 Task: Use the formula "Z.TEST" in spreadsheet "Project portfolio".
Action: Mouse moved to (120, 89)
Screenshot: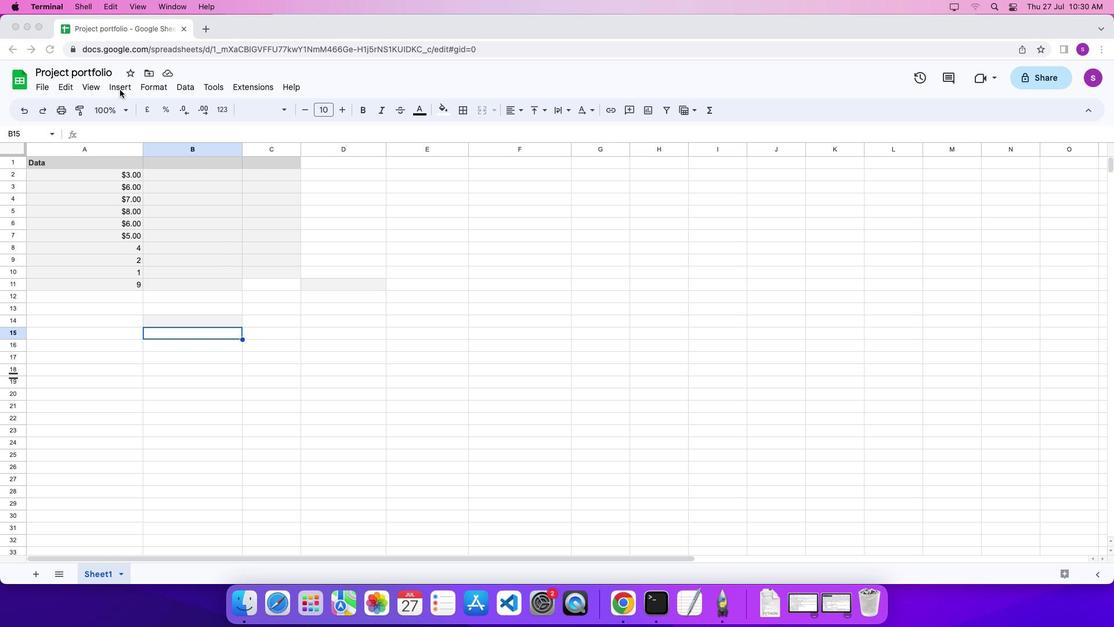 
Action: Mouse pressed left at (120, 89)
Screenshot: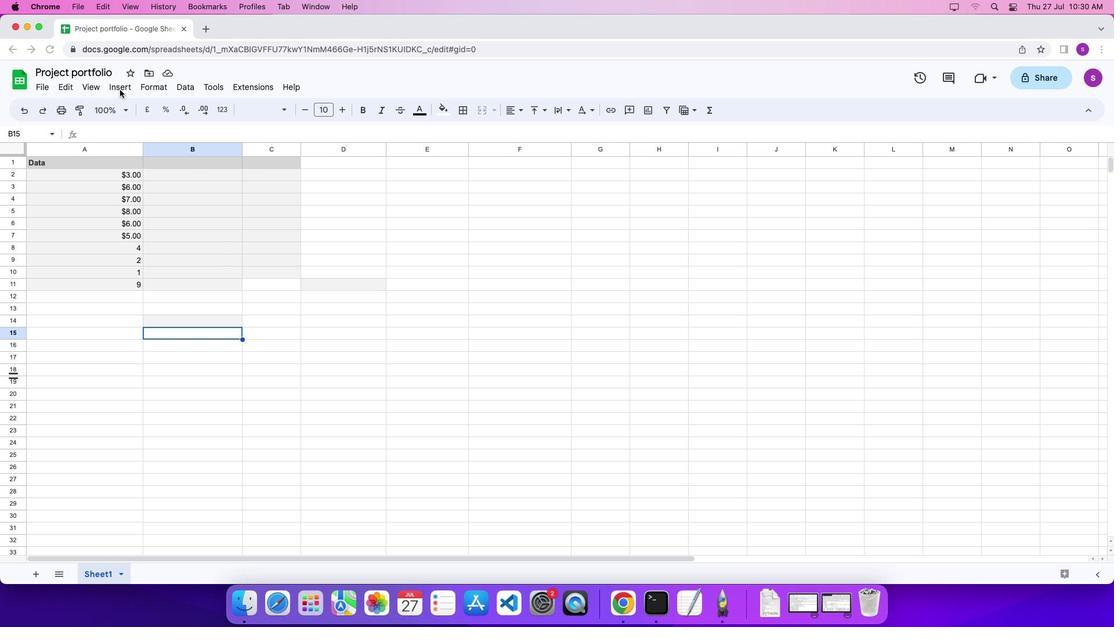 
Action: Mouse moved to (123, 88)
Screenshot: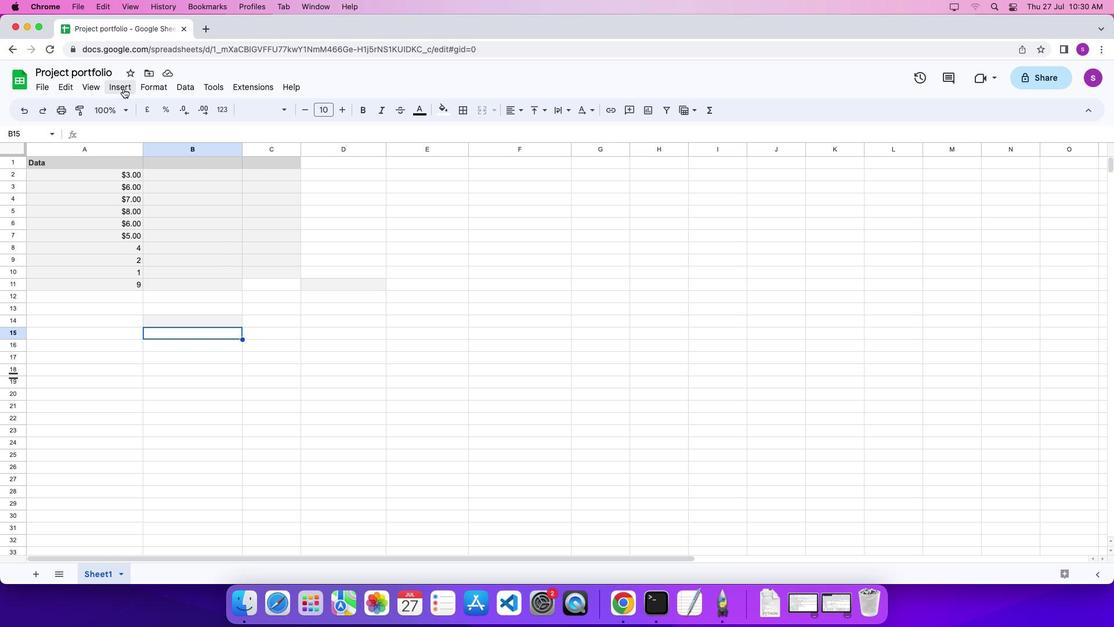 
Action: Mouse pressed left at (123, 88)
Screenshot: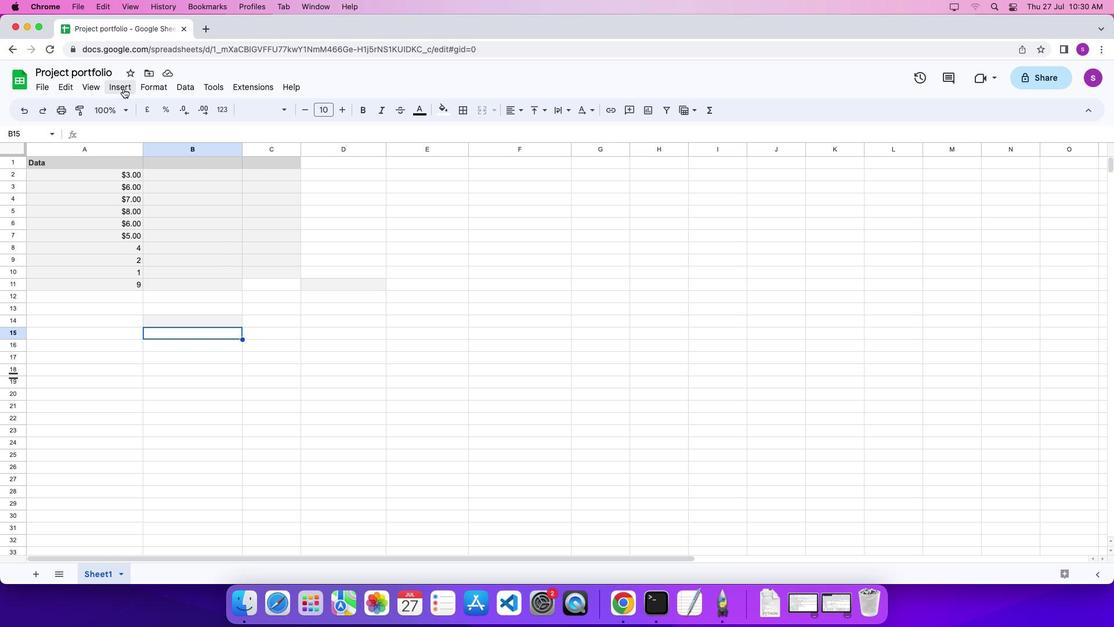 
Action: Mouse moved to (495, 560)
Screenshot: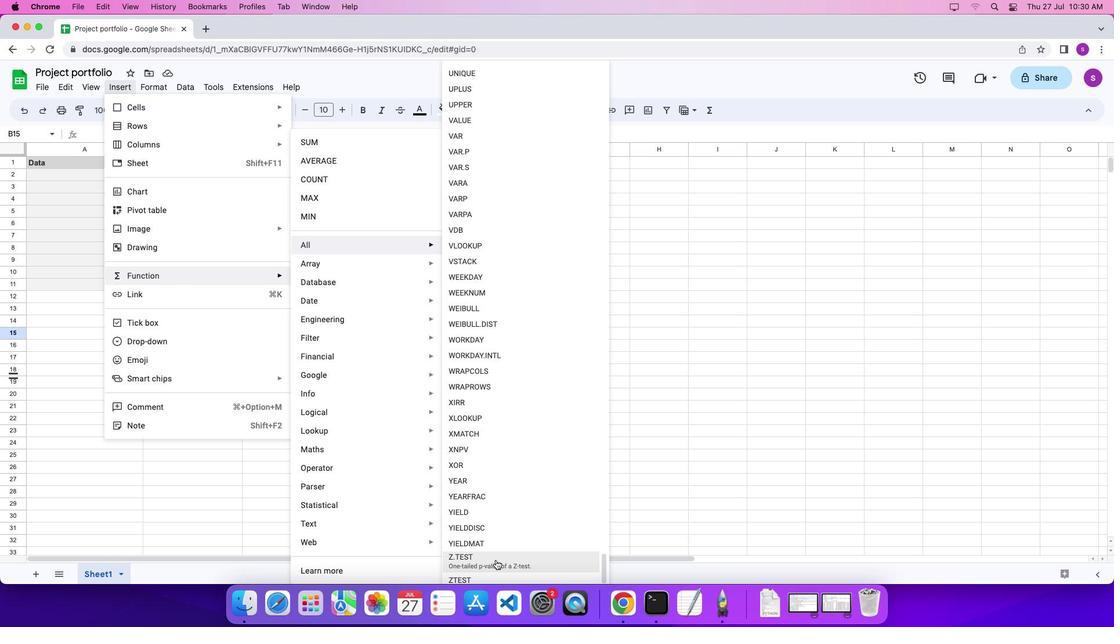 
Action: Mouse pressed left at (495, 560)
Screenshot: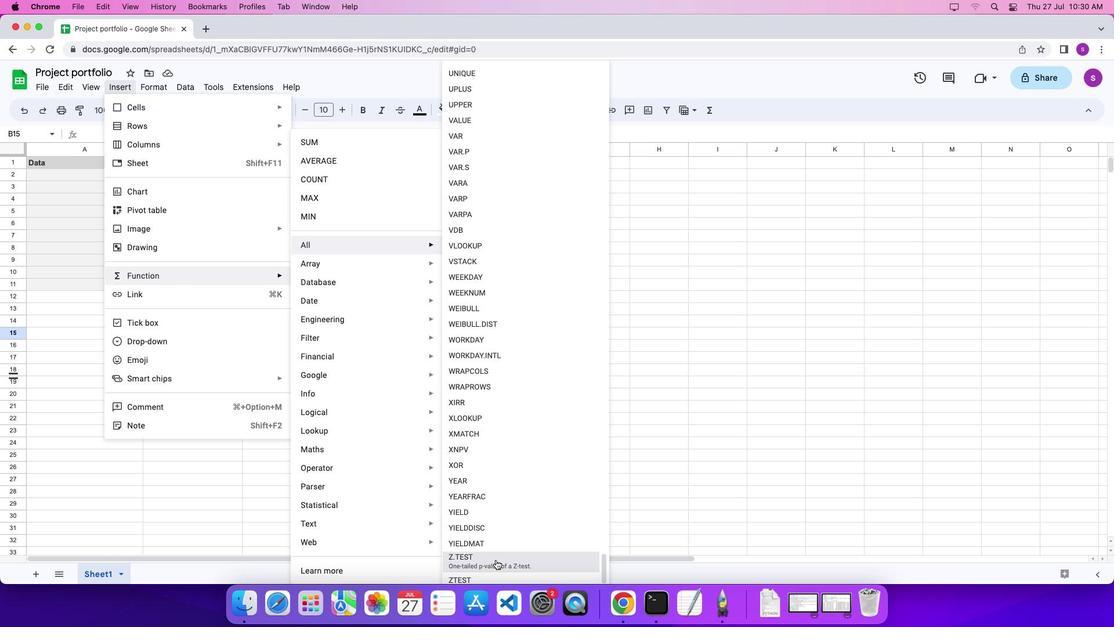 
Action: Mouse moved to (125, 173)
Screenshot: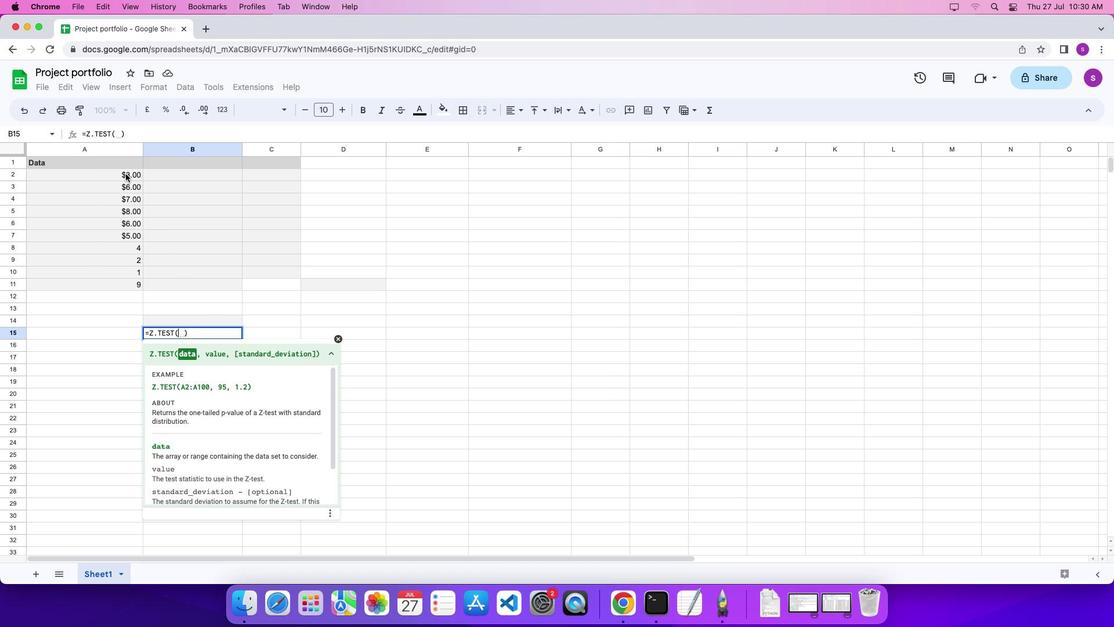 
Action: Mouse pressed left at (125, 173)
Screenshot: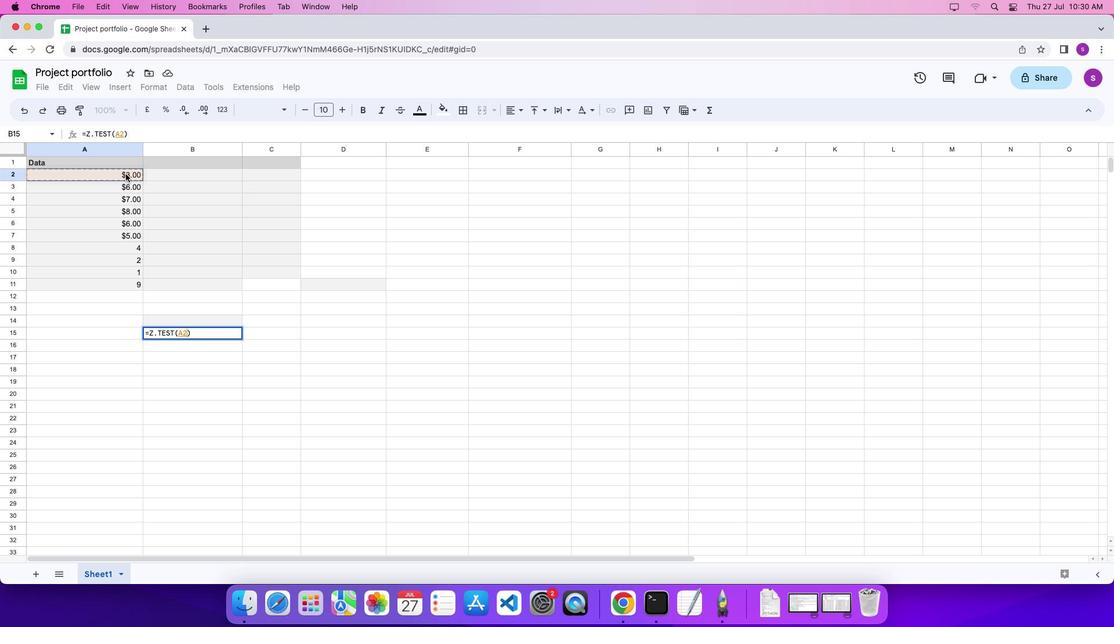 
Action: Mouse moved to (120, 285)
Screenshot: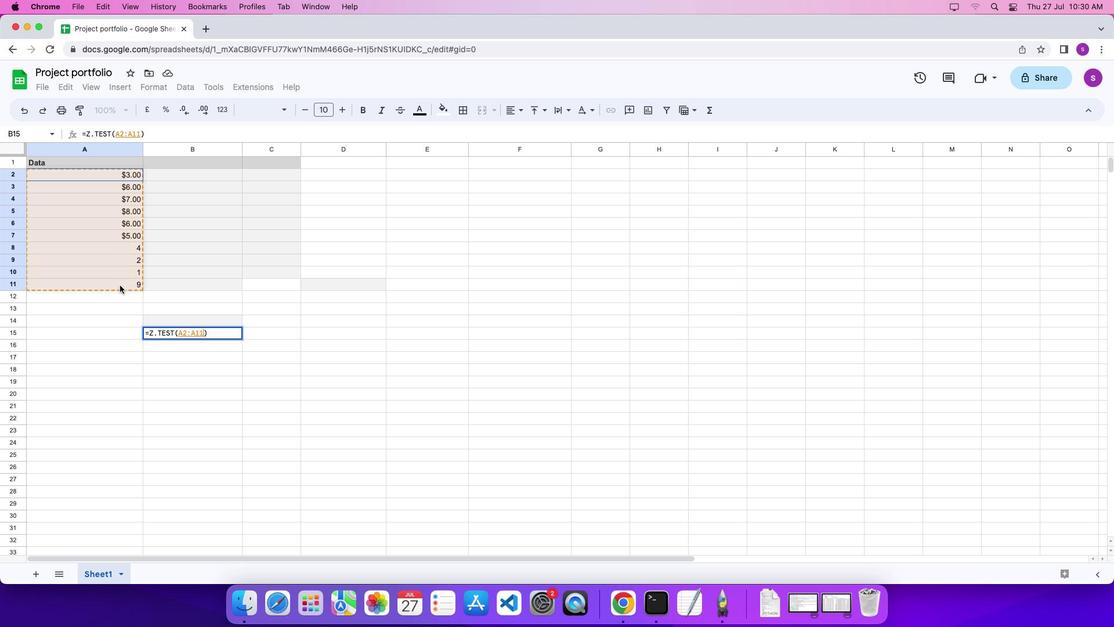 
Action: Key pressed ',''4''\x03'
Screenshot: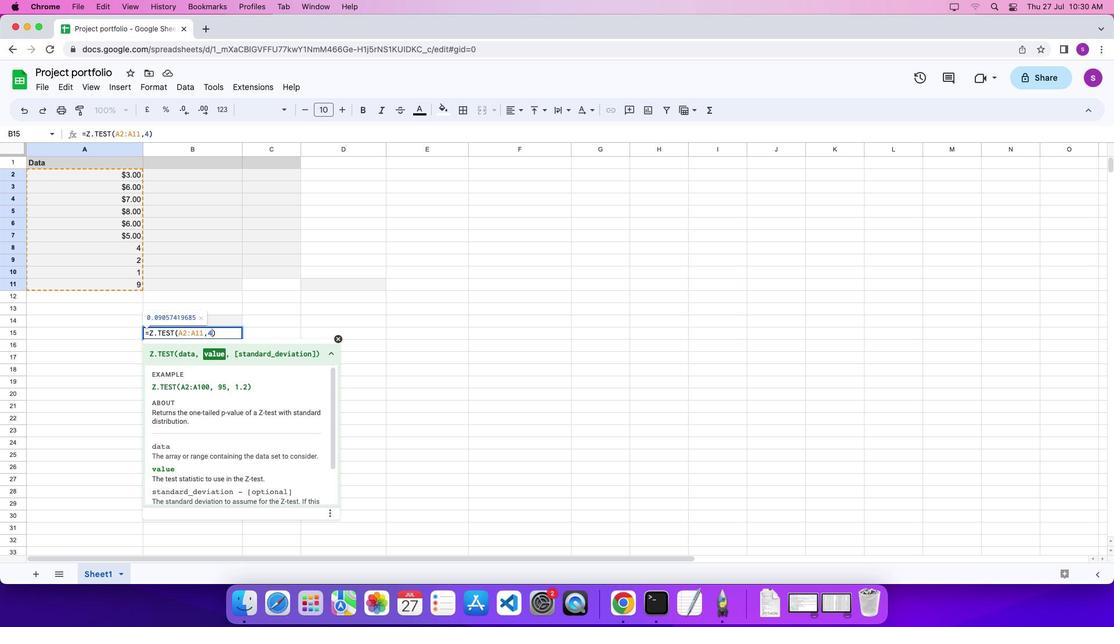 
